 Task: Solve a system of partial differential equations with boundary conditions.
Action: Mouse moved to (123, 90)
Screenshot: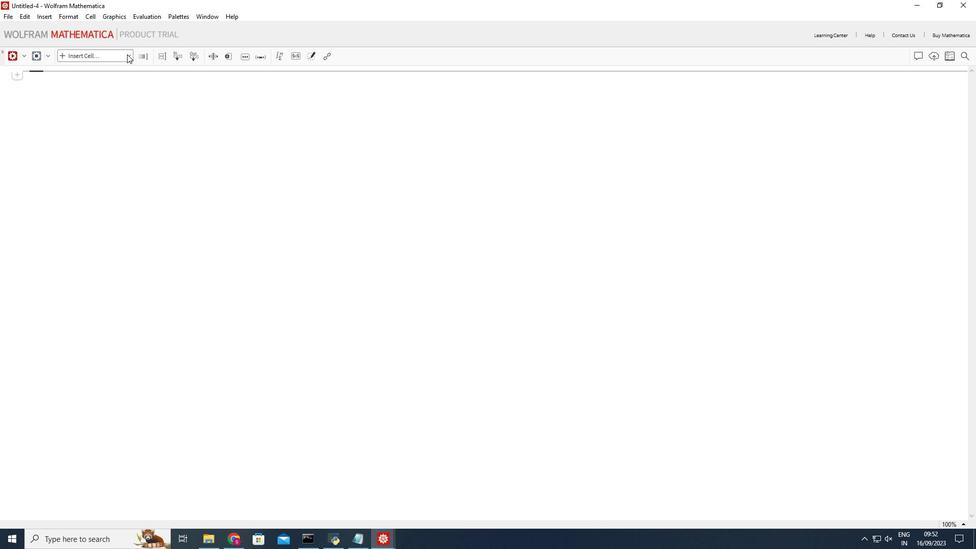 
Action: Mouse pressed left at (123, 90)
Screenshot: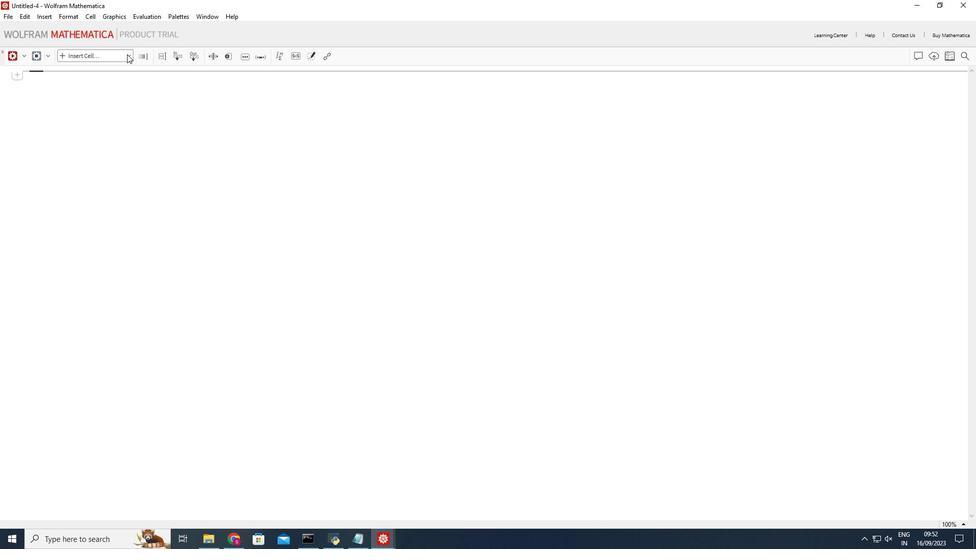 
Action: Mouse moved to (95, 107)
Screenshot: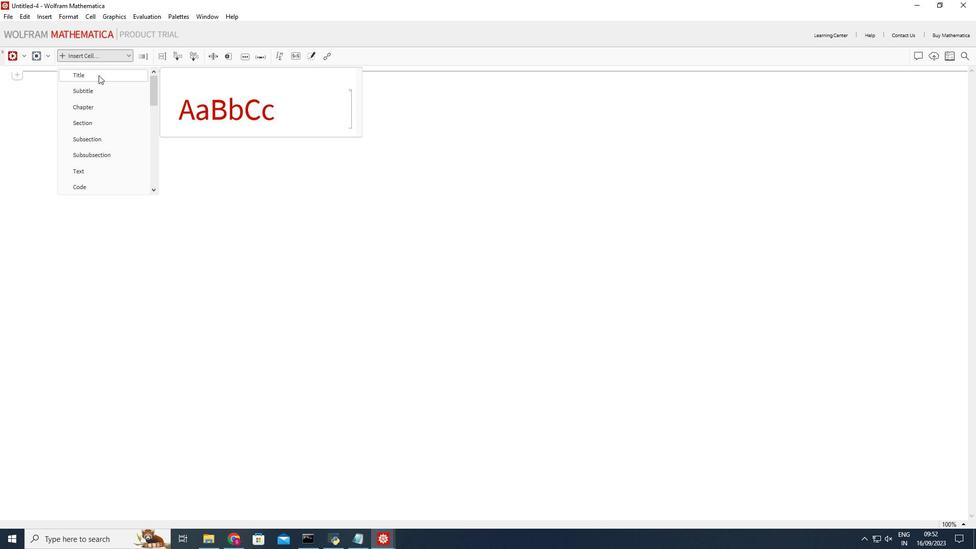 
Action: Mouse pressed left at (95, 107)
Screenshot: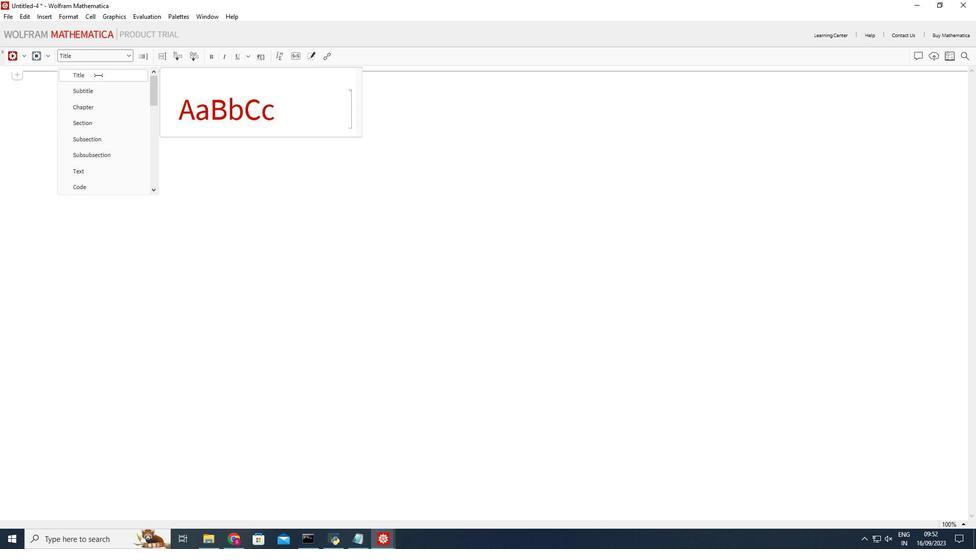 
Action: Mouse moved to (77, 127)
Screenshot: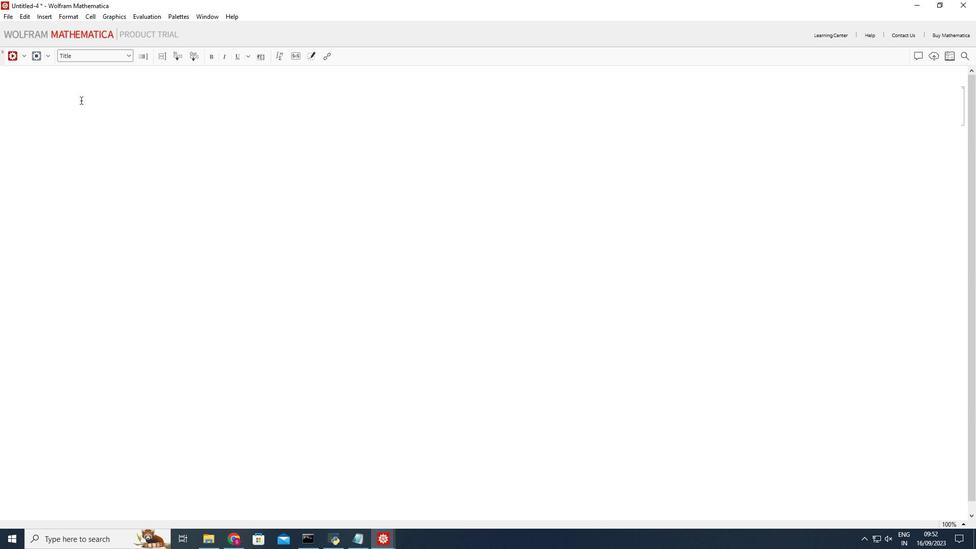 
Action: Mouse pressed left at (77, 127)
Screenshot: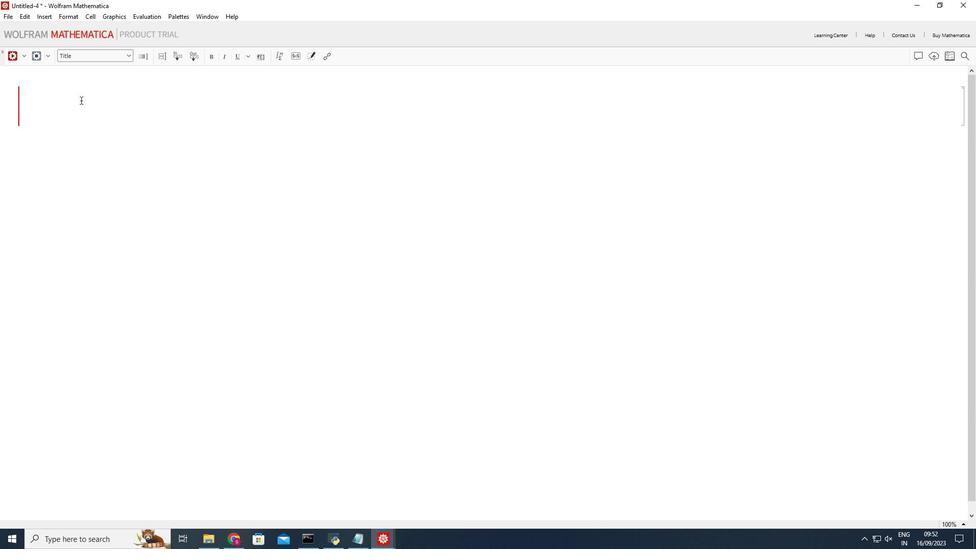 
Action: Mouse moved to (421, 321)
Screenshot: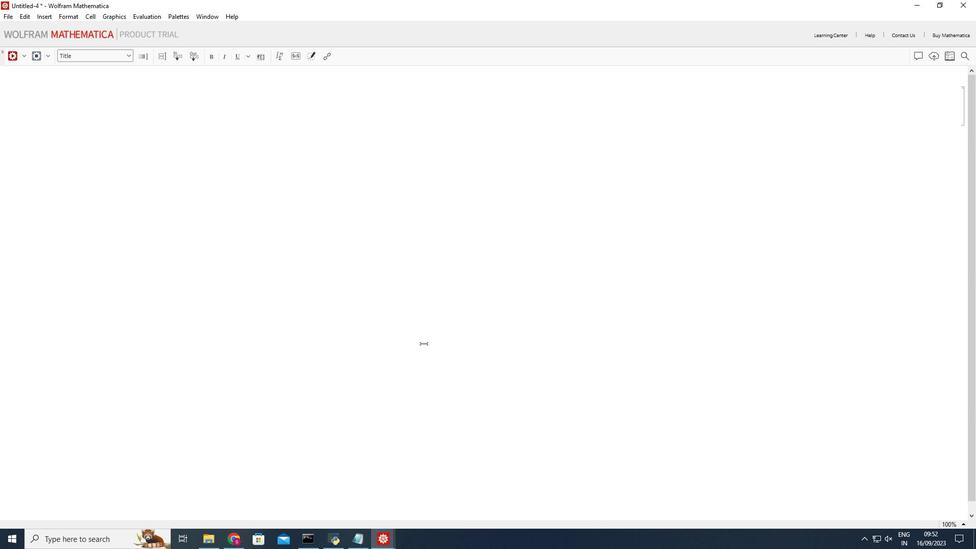 
Action: Key pressed <Key.shift_r>System<Key.space>of<Key.space>partial<Key.space>differential<Key.space>equations<Key.space>with<Key.space>boundary<Key.space>conditions
Screenshot: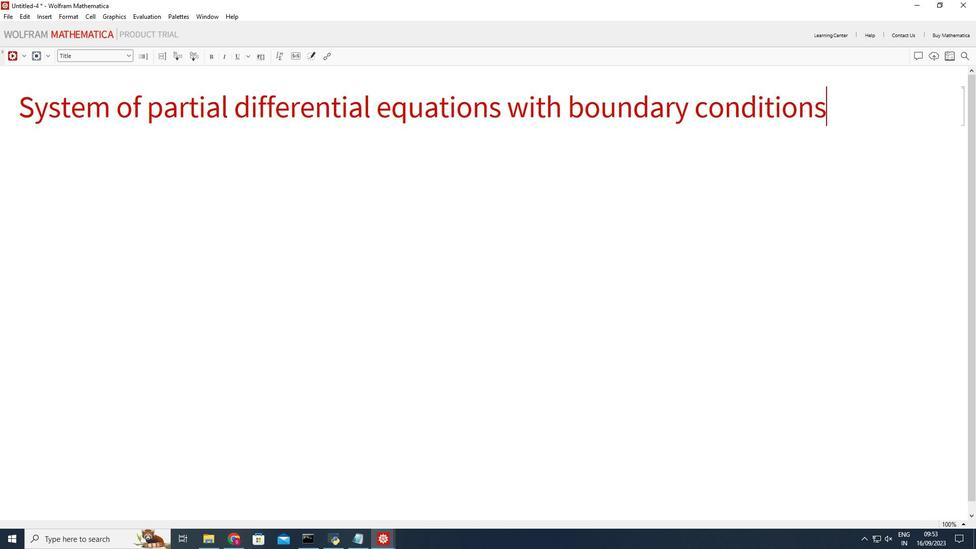 
Action: Mouse moved to (265, 300)
Screenshot: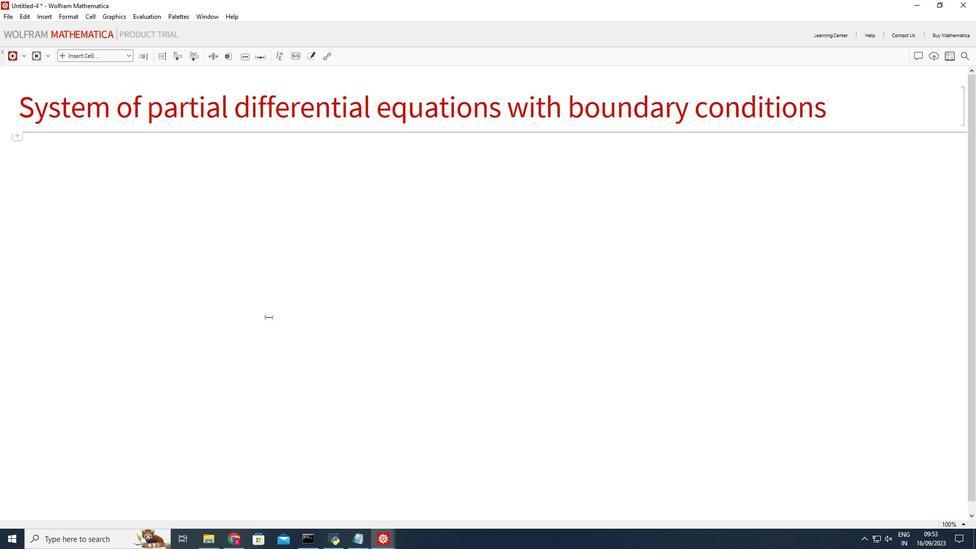 
Action: Mouse pressed left at (265, 300)
Screenshot: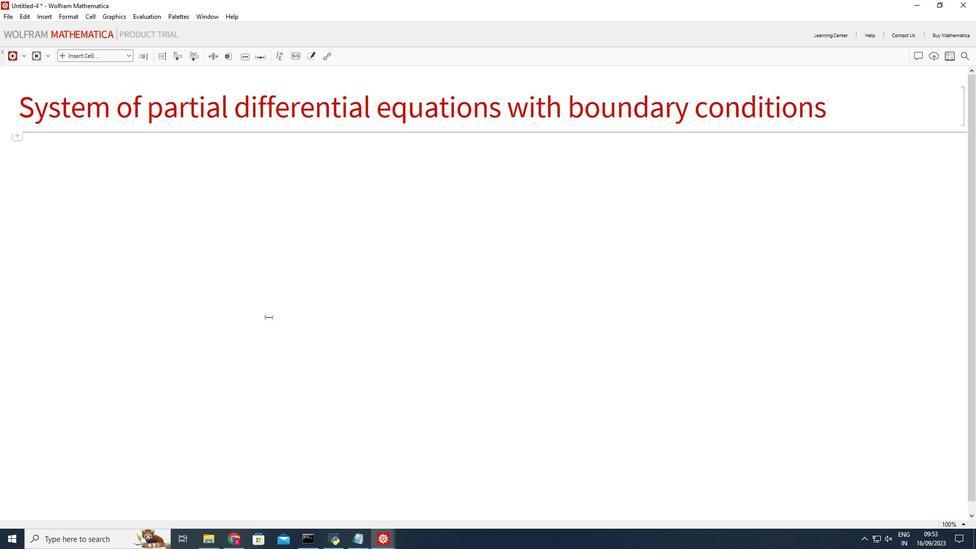 
Action: Mouse moved to (124, 88)
Screenshot: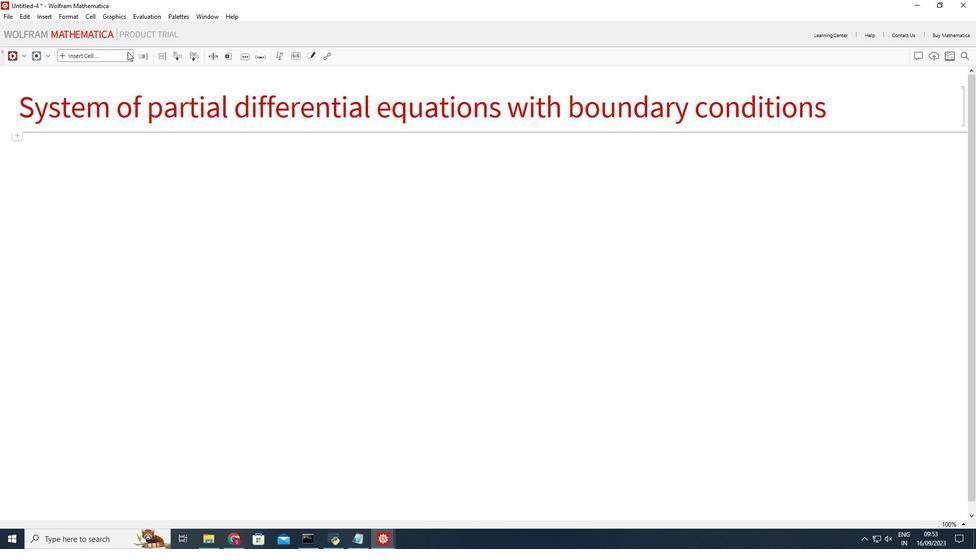
Action: Mouse pressed left at (124, 88)
Screenshot: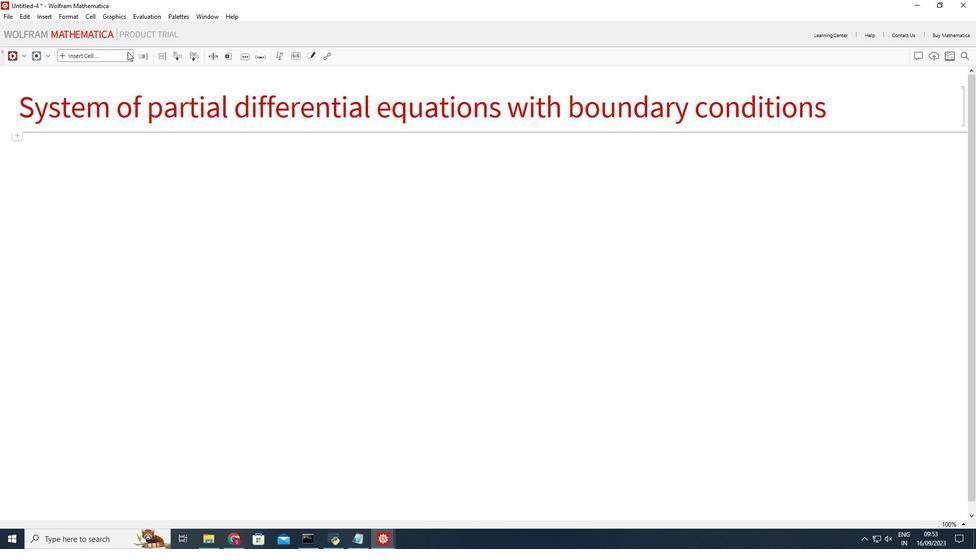 
Action: Mouse moved to (92, 196)
Screenshot: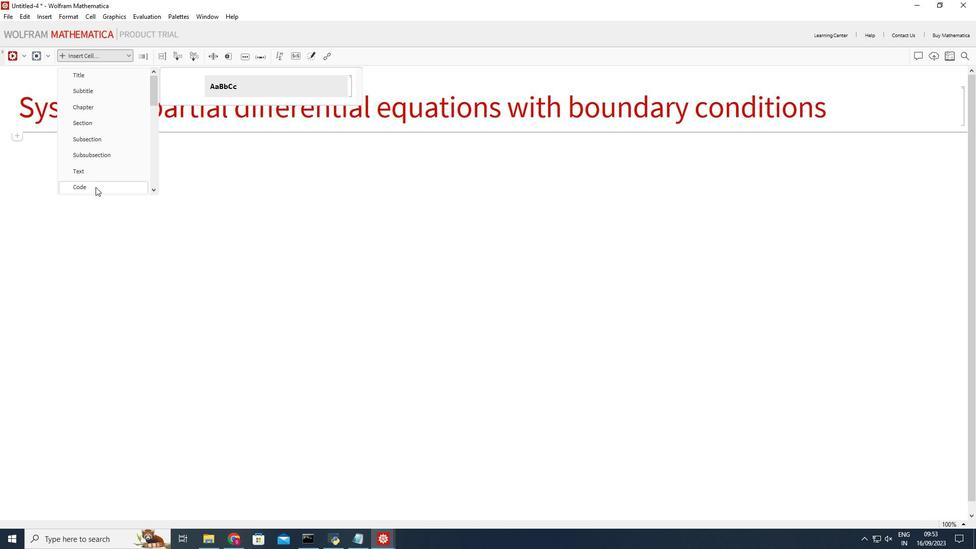 
Action: Mouse pressed left at (92, 196)
Screenshot: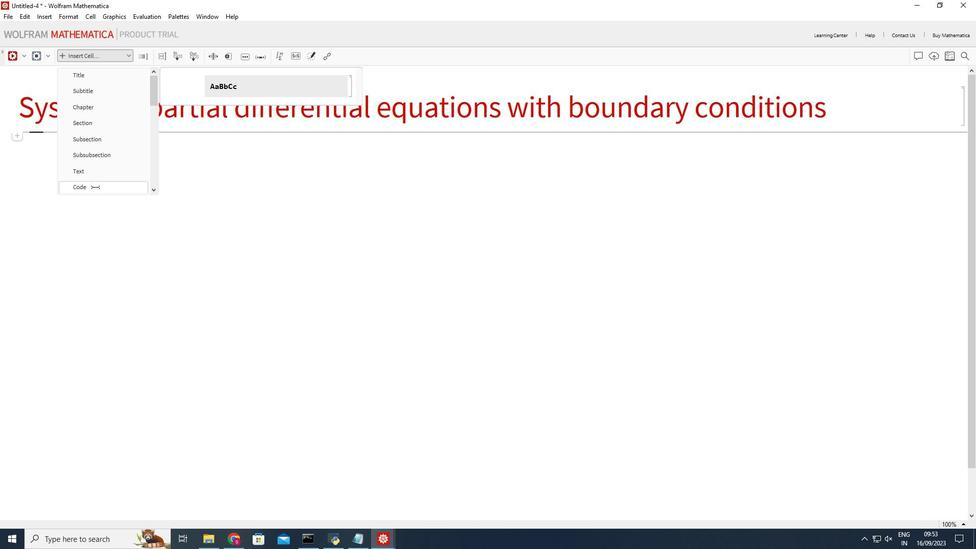 
Action: Mouse moved to (74, 164)
Screenshot: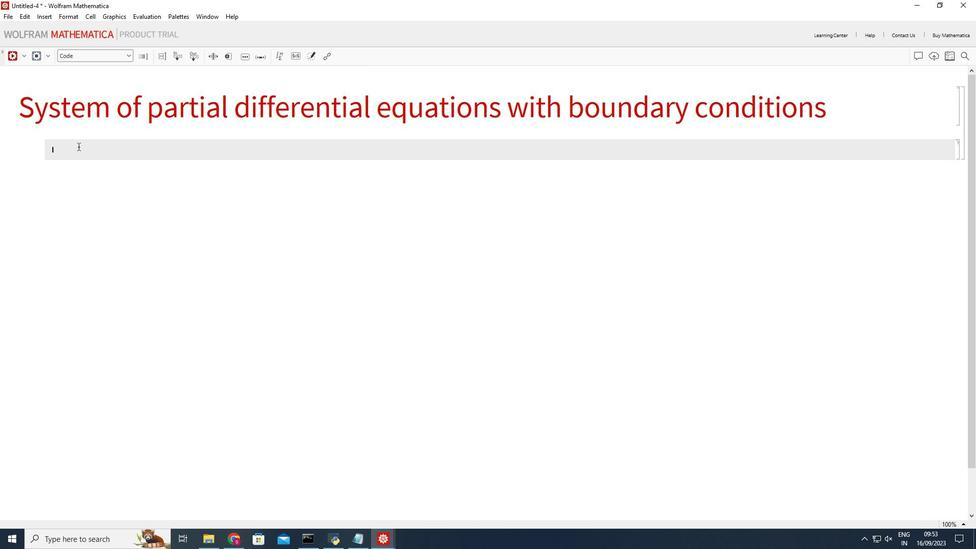 
Action: Mouse pressed left at (74, 164)
Screenshot: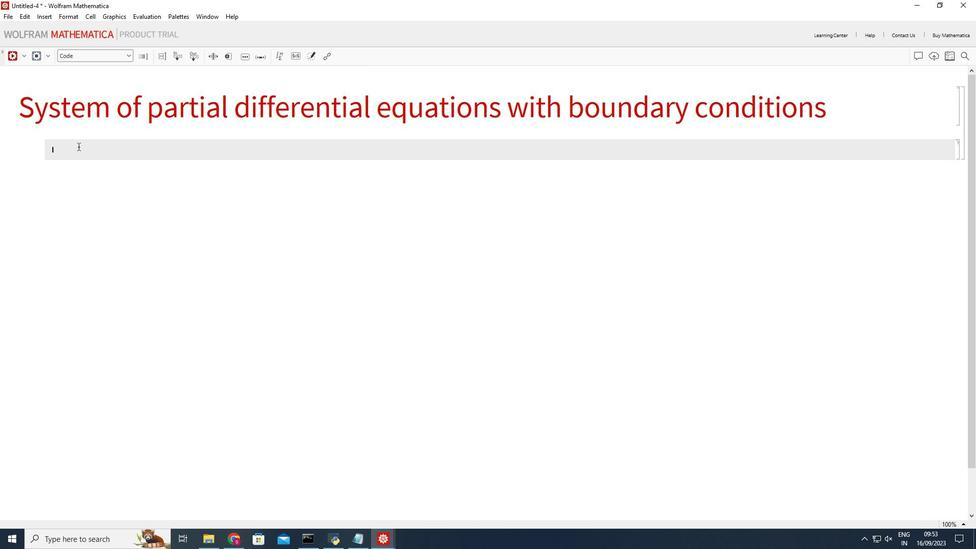 
Action: Mouse moved to (397, 243)
Screenshot: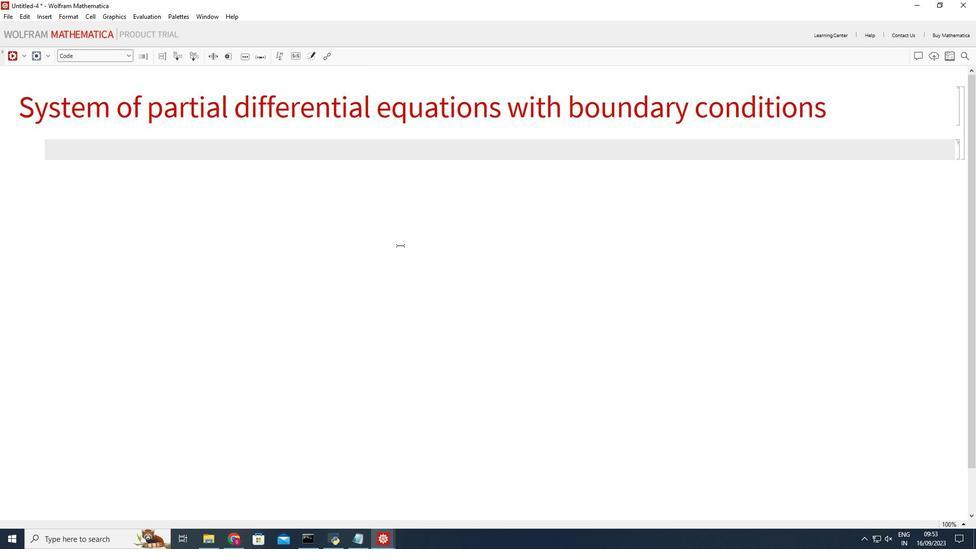 
Action: Key pressed <Key.shift_r>(*<Key.space><Key.shift_r>Define<Key.space>parameters<Key.space>and<Key.space>variables<Key.space><Key.right><Key.right><Key.enter>alpha<Key.space>-<Key.space><Key.backspace><Key.backspace>=<Key.space>1.0;<Key.enter><Key.shift_r>L<Key.space>=<Key.space>1.0;<Key.enter><Key.shift_r>H<Key.space>=<Key.space>1.0;<Key.enter><Key.enter><Key.shift_r>(*<Key.space><Key.shift_r>Define<Key.space>the<Key.space><Key.shift_r><Key.shift_r><Key.shift_r><Key.shift_r><Key.shift_r><Key.shift_r><Key.shift_r>PDE<Key.space>and<Key.space>boundary<Key.space>conditions<Key.space><Key.right><Key.right><Key.enter>pde<Key.space>=<Key.space><Key.shift_r>D[u[x,y,t<Key.right>,<Key.space>t<Key.right>==<Key.space>alpha<Key.space><Key.backspace><Key.shift_r>(<Key.shift_r>D[u[x,y,t<Key.left><Key.right><Key.right>,<Key.space>x,x<Key.right><Key.space>+<Key.space><Key.shift_r>D[u[x,y,t<Key.right>,y,y<Key.right><Key.right>;<Key.enter>ic<Key.space>=<Key.space>u[x,y,0<Key.right><Key.space>==<Key.space>u0[x,y];<Key.enter>bc=<Key.shift_r>{u[0,y,0<Key.left><Key.left><Key.right><Key.right><Key.backspace>t<Key.right>==<Key.space>0,<Key.space>u[<Key.shift_r>L,y,t<Key.right>==0,<Key.space>u[x,0,t<Key.right>==0,<Key.space>u[x,<Key.shift_r>H,t<Key.right>==0<Key.right>;<Key.enter><Key.enter><Key.shift_r><Key.shift_r><Key.shift_r><Key.shift_r>(*<Key.space><Key.shift_r>Define<Key.space>the<Key.space>initial<Key.space>condition<Key.right><Key.right><Key.enter>u0[x<Key.shift_r><Key.shift_r>_,y<Key.shift_r>_<Key.right><Key.space><Key.shift_r>:=<Key.space><Key.shift_r>Exp[-<Key.shift_r>(x<Key.shift_r>^2+y<Key.shift_r>^2<Key.right><Key.right>;<Key.enter><Key.enter><Key.shift_r>(*<Key.shift_r>Print<Key.space>the<Key.space>result<Key.space>at<Key.space>a<Key.space>specific<Key.space>tim,e<Key.backspace><Key.backspace>e,<Key.space>example<Key.space>-<Key.space>t=0.5<Key.space><Key.right><Key.right><Key.enter>t<Key.shift_r>Value<Key.space>=0.5;<Key.enter>result<Key.space>=<Key.space>u[x,y,t<Key.shift_r>Value<Key.right><Key.space>/.<Key.space>solution;<Key.enter><Key.shift_r>Print[<Key.shift_r>"<Key.shift_r>Result<Key.space>at<Key.space>t=<Key.space><Key.right>,<Key.space>t<Key.shift_r>Value<Key.right>;<Key.enter><Key.shift_r>Print[result<Key.right><Key.shift_r><Key.enter>
Screenshot: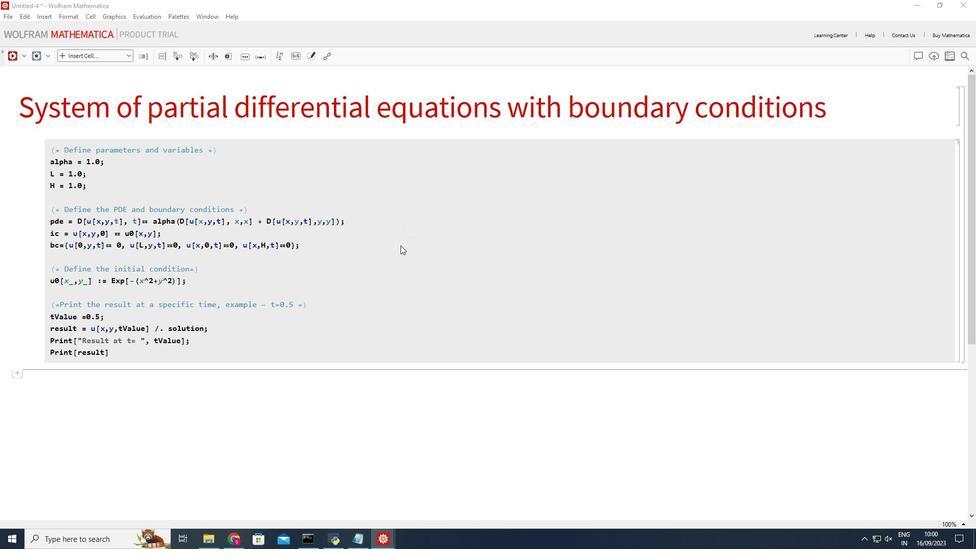 
Action: Mouse moved to (464, 268)
Screenshot: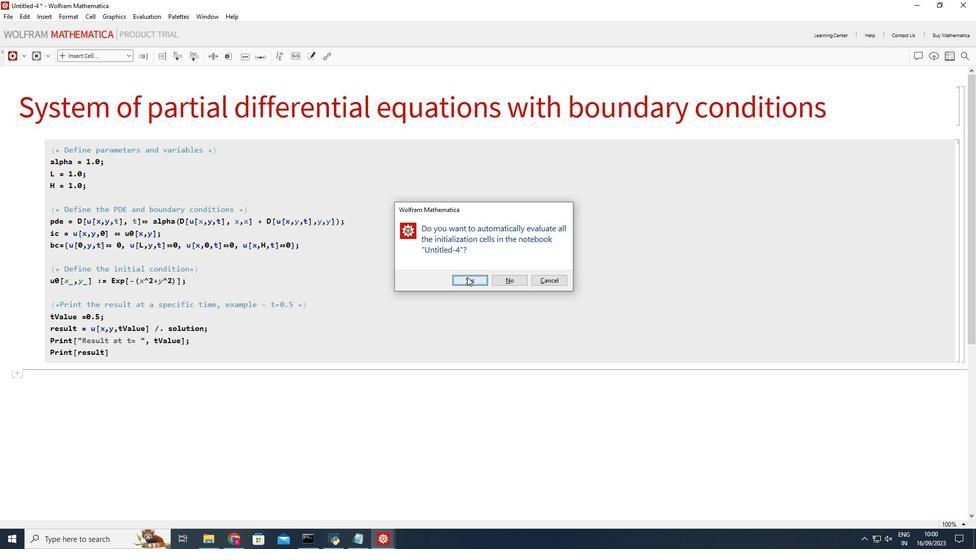 
Action: Mouse pressed left at (464, 268)
Screenshot: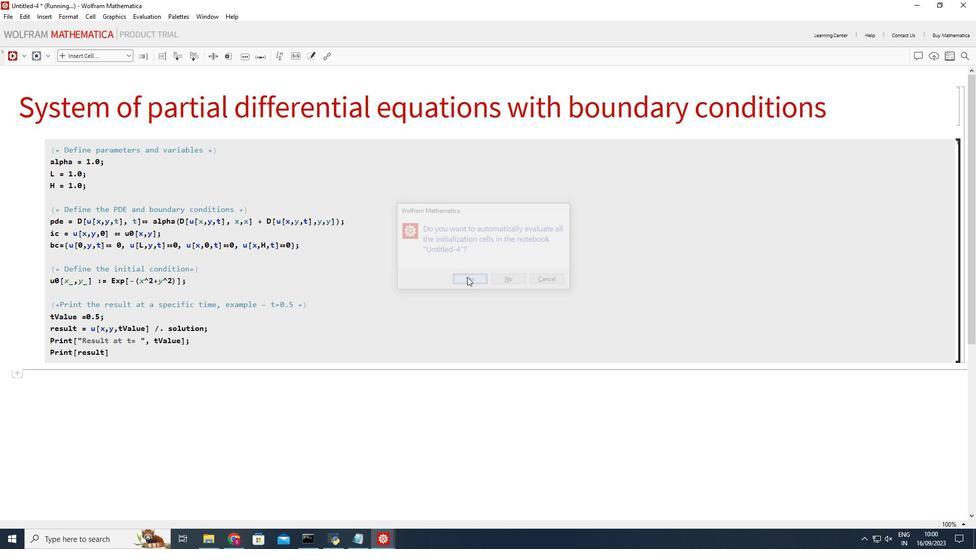 
Action: Mouse moved to (148, 328)
Screenshot: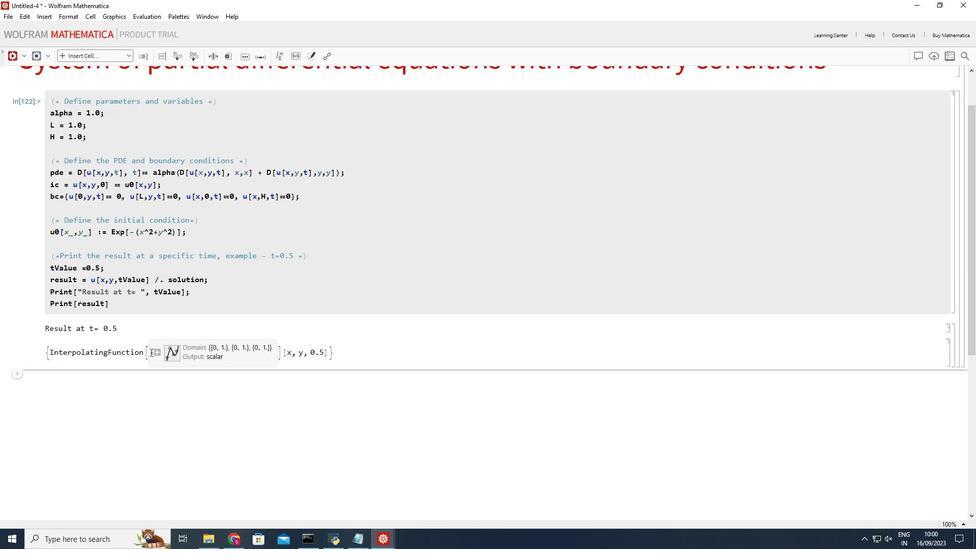 
Action: Mouse scrolled (148, 328) with delta (0, 0)
Screenshot: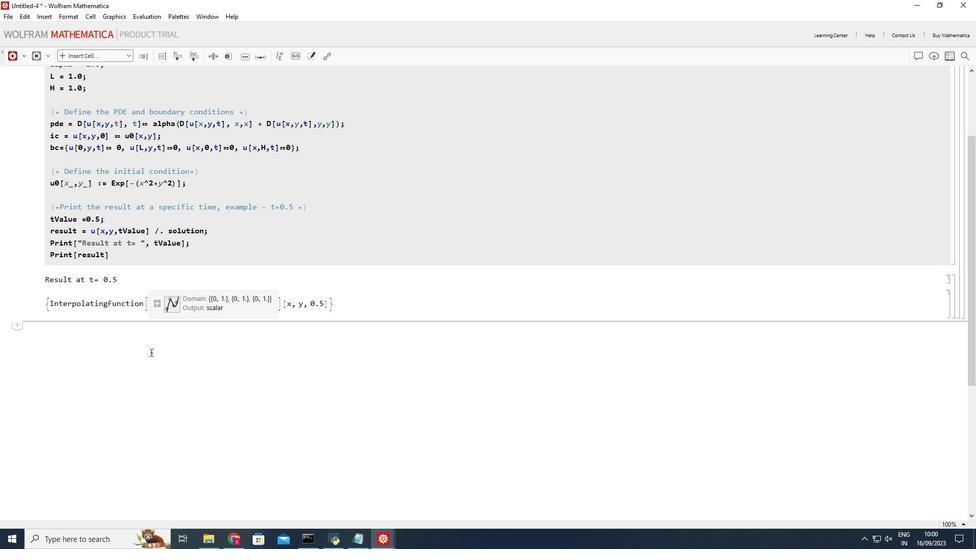 
Action: Mouse scrolled (148, 328) with delta (0, 0)
Screenshot: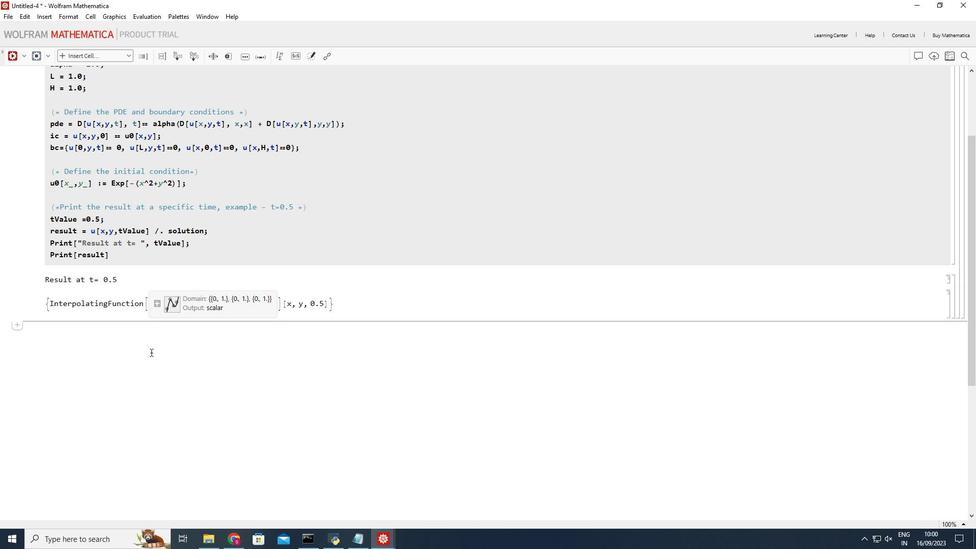 
Action: Mouse pressed left at (148, 328)
Screenshot: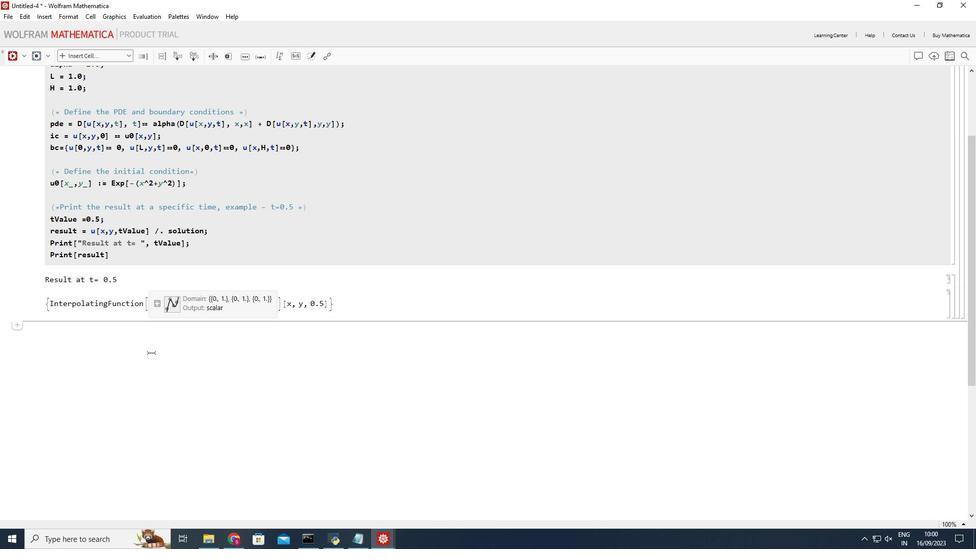 
Action: Mouse moved to (125, 95)
Screenshot: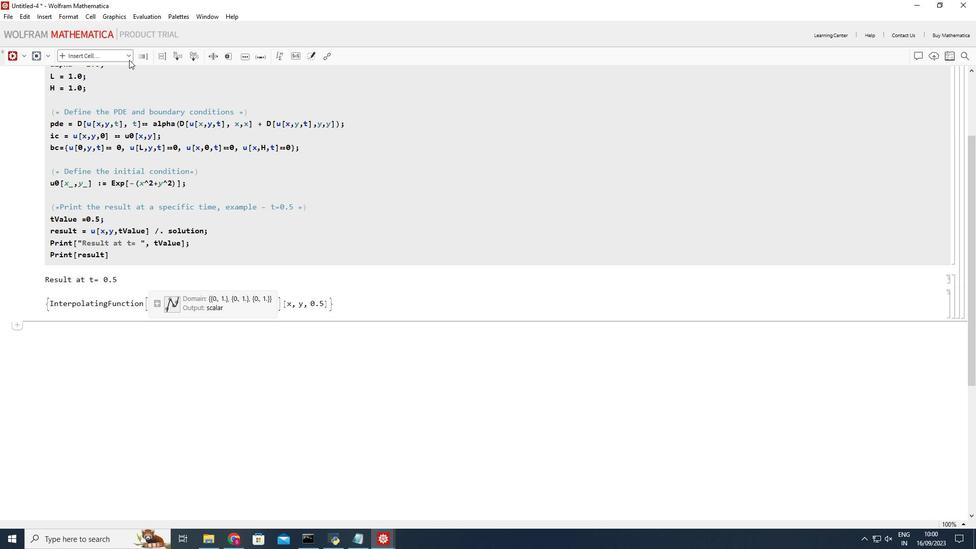 
Action: Mouse pressed left at (125, 95)
Screenshot: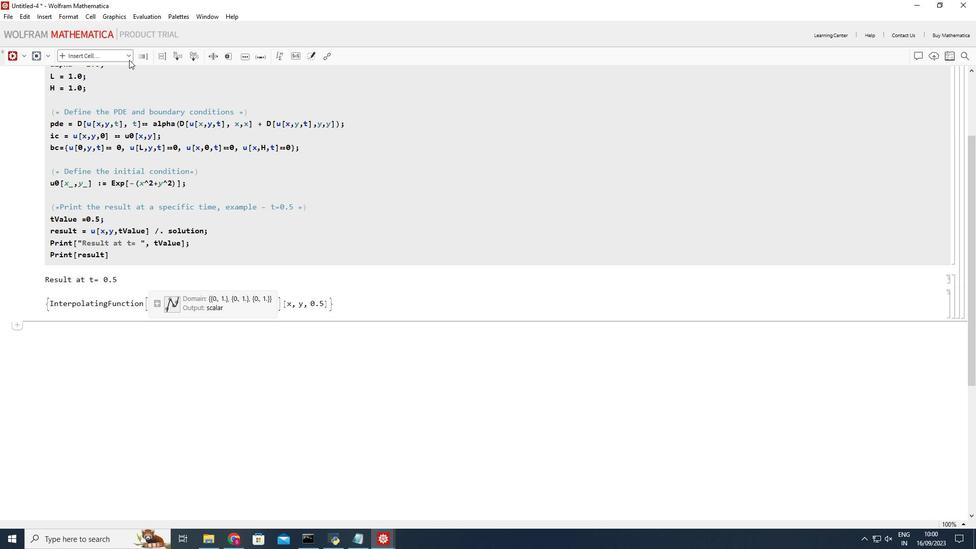 
Action: Mouse moved to (77, 198)
Screenshot: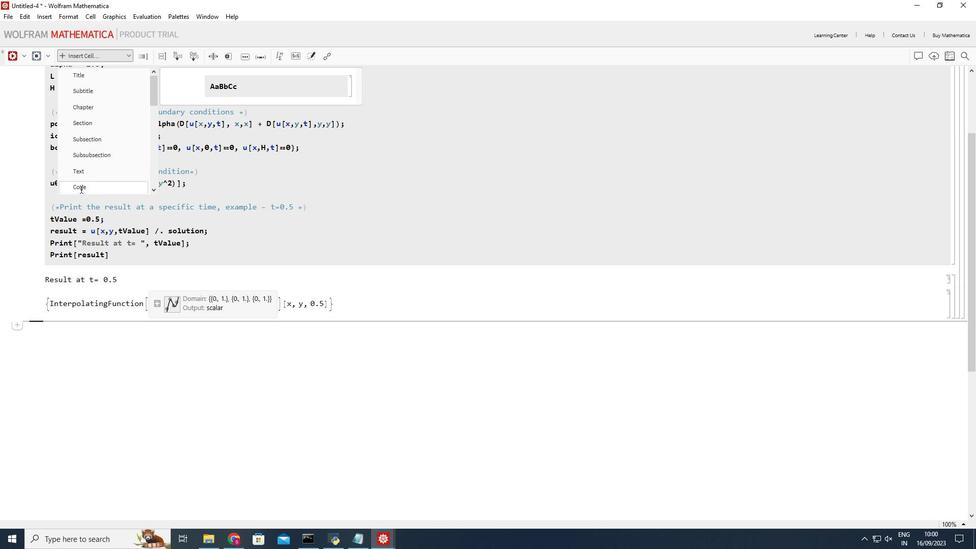 
Action: Mouse pressed left at (77, 198)
Screenshot: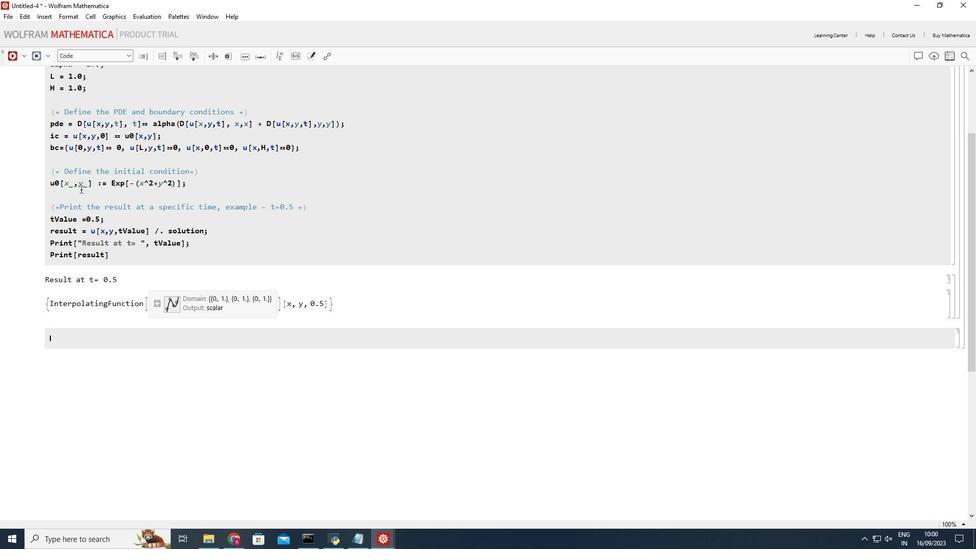 
Action: Mouse moved to (76, 317)
Screenshot: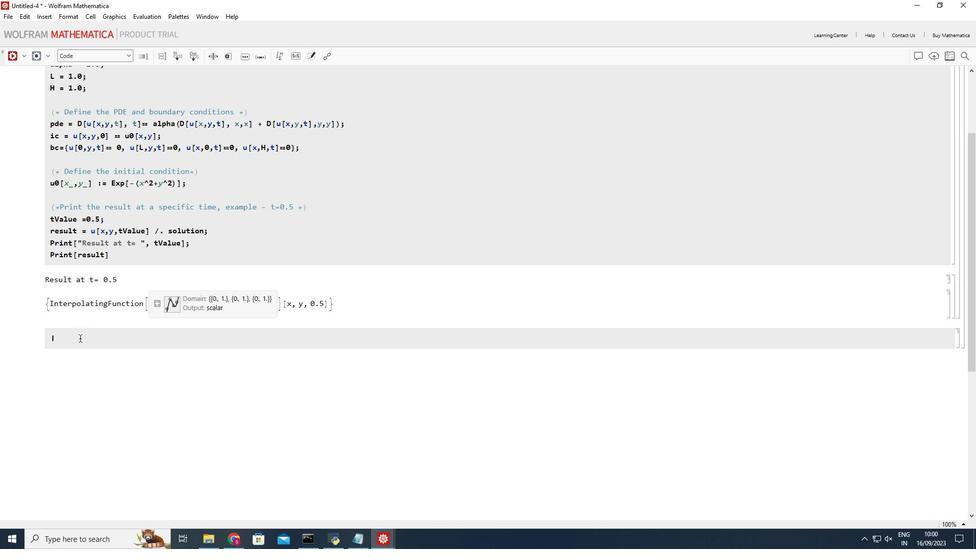 
Action: Mouse pressed left at (76, 317)
Screenshot: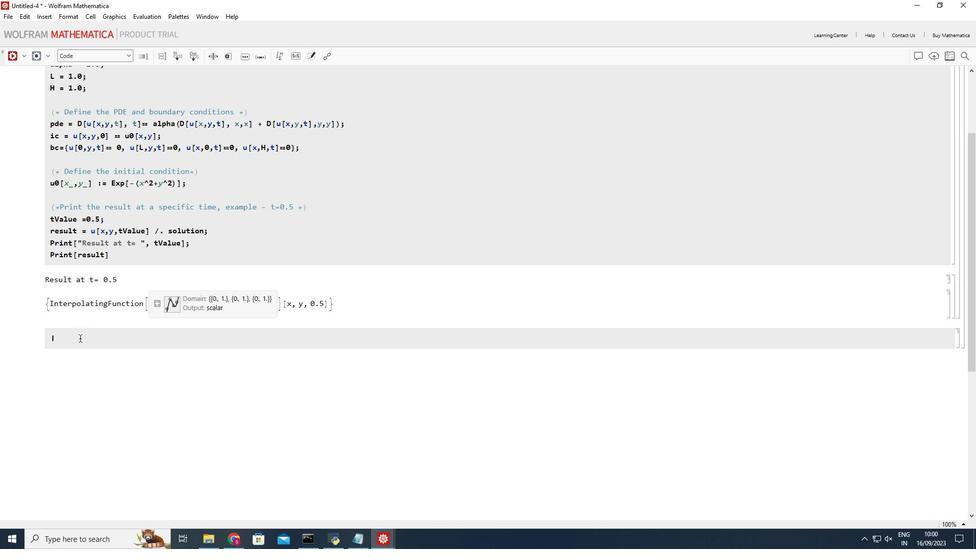 
Action: Mouse moved to (236, 364)
Screenshot: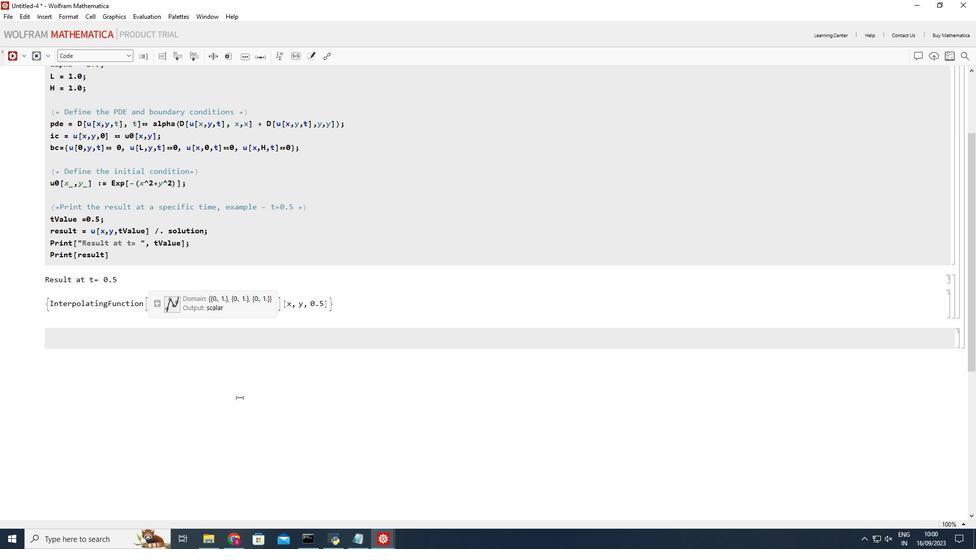
Action: Key pressed <Key.shift_r>(*<Key.space>use<Key.space><Key.shift_r>ND<Key.shift_r><Key.shift_r><Key.shift_r><Key.shift_r><Key.shift_r>Solve<Key.space>to<Key.space>solve<Key.space>the<Key.space><Key.shift_r>PDE<Key.space>with<Key.space>boundary<Key.space>conditions<Key.space><Key.right><Key.right><Key.enter>solution<Key.space>=<Key.space><Key.shift_r>ND<Key.shift_r>Solve[<Key.shift_r>{pde,ic,bc<Key.right>,u,<Key.shift_r>{x,0,<Key.shift_r><Key.shift_r><Key.shift_r><Key.shift_r><Key.shift_r><Key.shift_r><Key.shift_r><Key.shift_r><Key.shift_r><Key.shift_r><Key.shift_r><Key.shift_r>L<Key.right>,<Key.shift_r>{y,0,<Key.shift_r>H<Key.right>,<Key.space><Key.backspace><Key.shift_r>{t,0,1<Key.right><Key.right>;<Key.enter><Key.enter><Key.shift_r>(*<Key.space>visualize<Key.space>the<Key.space>solution<Key.space>at<Key.space>a<Key.space>specific<Key.space>time<Key.space><Key.right><Key.right><Key.enter><Key.shift_r>Plot3<Key.shift_r>D[<Key.shift_r><Key.shift_r><Key.shift_r>Evaluate[u[x,y,0.5<Key.right><Key.space>/.<Key.space>solution<Key.right>,<Key.space><Key.shift_r>{x,0,<Key.shift_r>L<Key.right>,<Key.space><Key.shift_r>{y,0,<Key.shift_r>H<Key.right>,<Key.space><Key.shift_r>Plot<Key.shift_r>Range<Key.enter><Key.shift_r>All<Key.enter><Key.right><Key.enter><Key.shift_r><Key.enter>
Screenshot: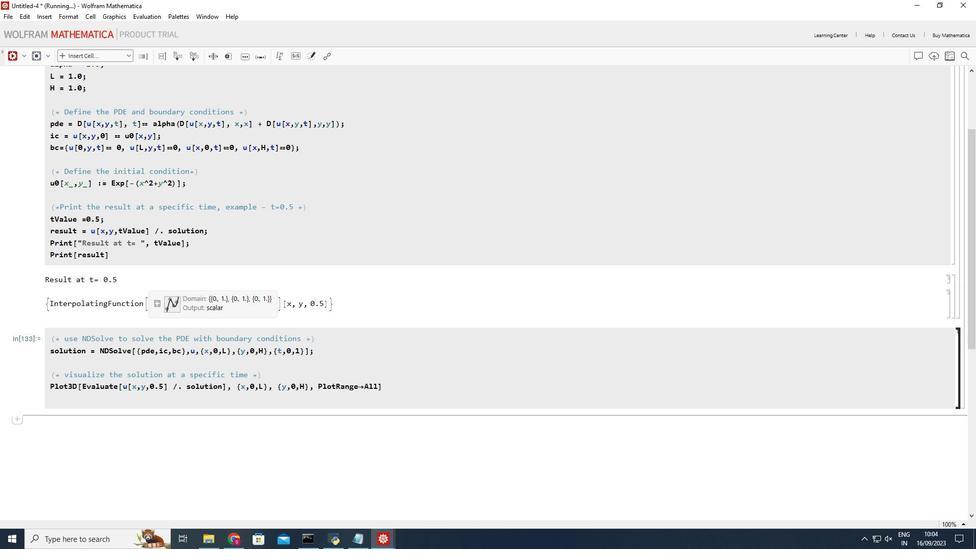 
Action: Mouse moved to (236, 335)
Screenshot: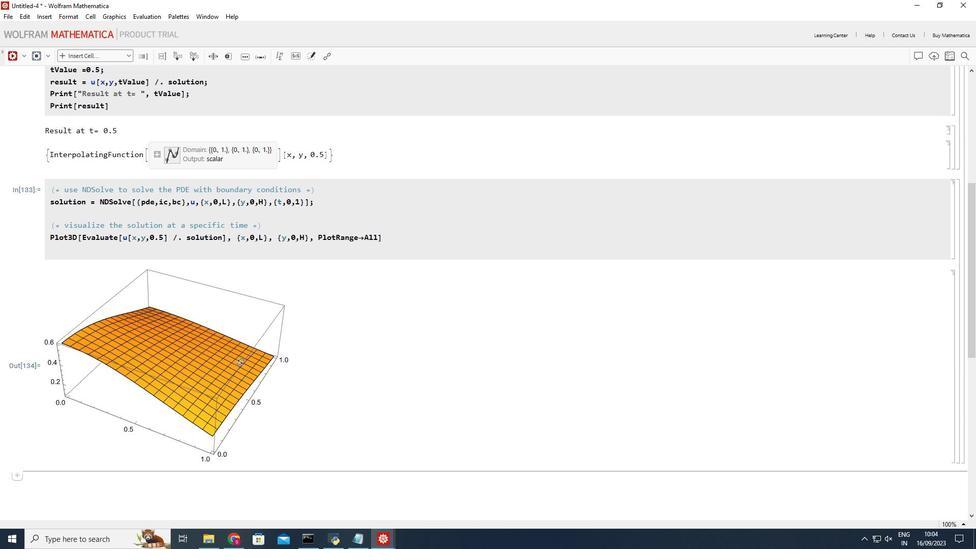
Action: Mouse scrolled (236, 335) with delta (0, 0)
Screenshot: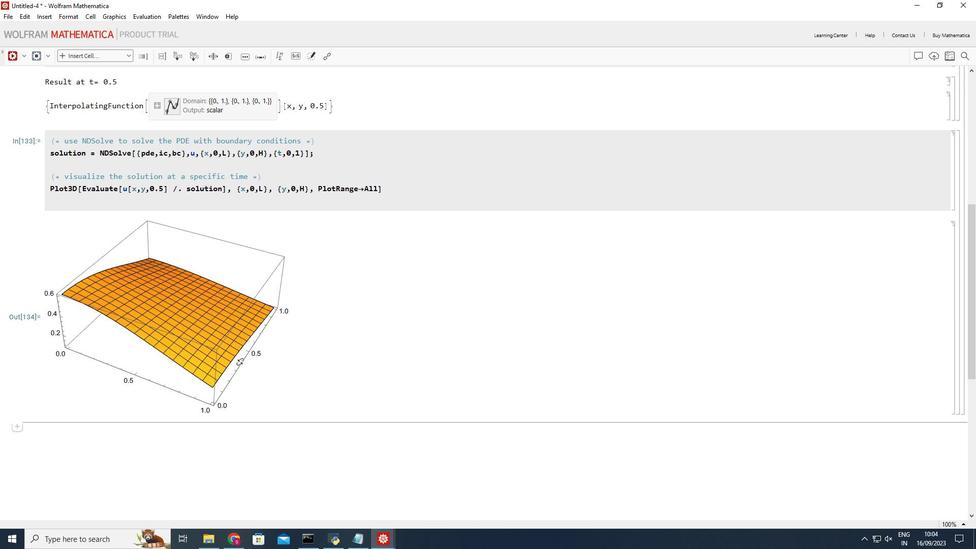
Action: Mouse scrolled (236, 335) with delta (0, 0)
Screenshot: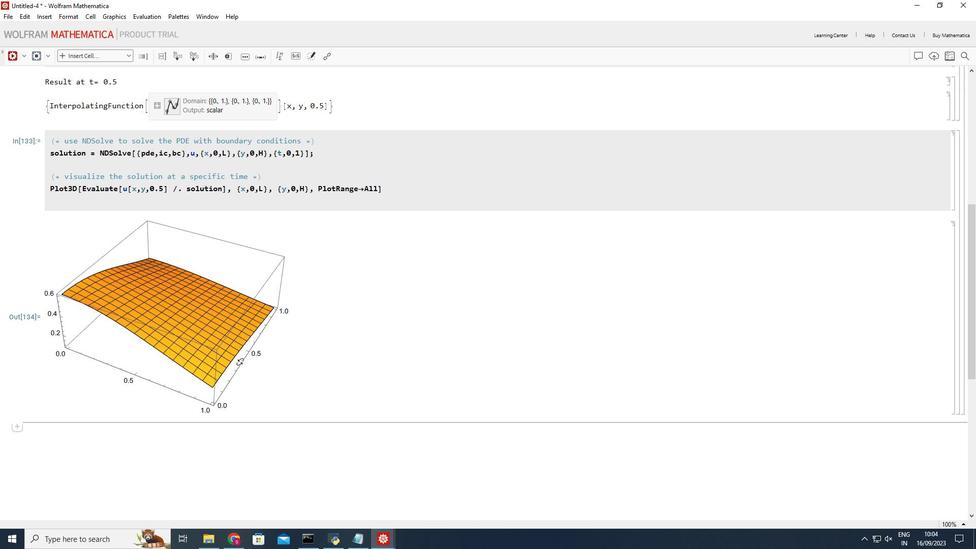 
Action: Mouse moved to (173, 342)
Screenshot: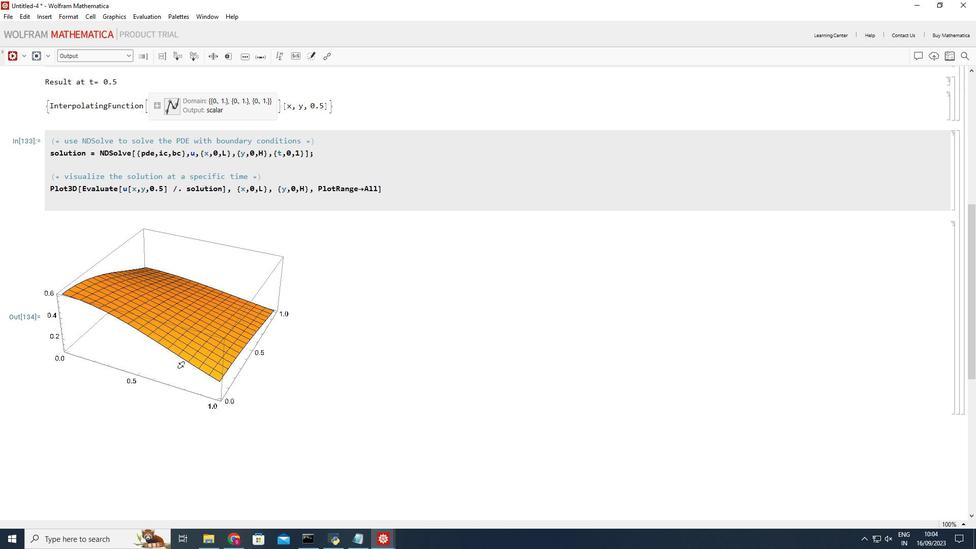 
Action: Mouse pressed left at (173, 342)
Screenshot: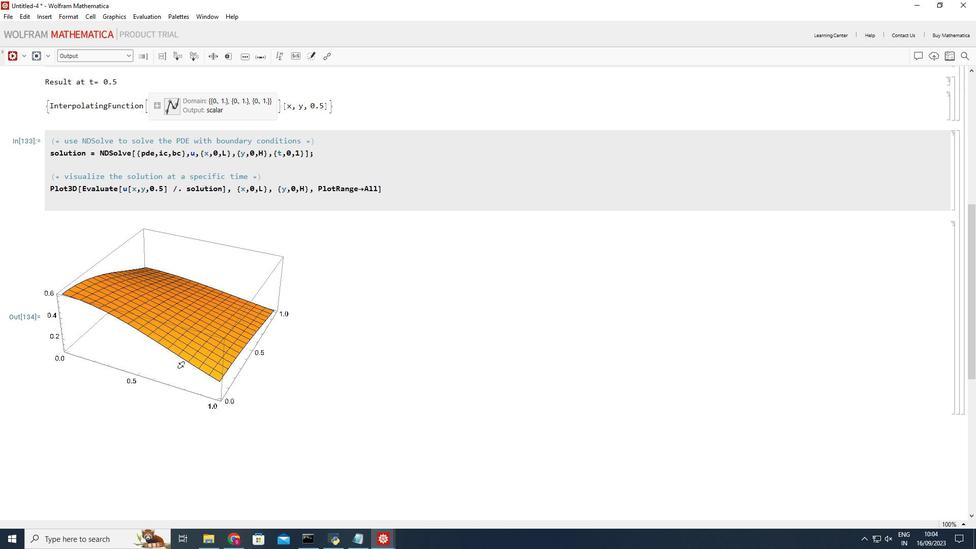 
Action: Mouse moved to (181, 310)
Screenshot: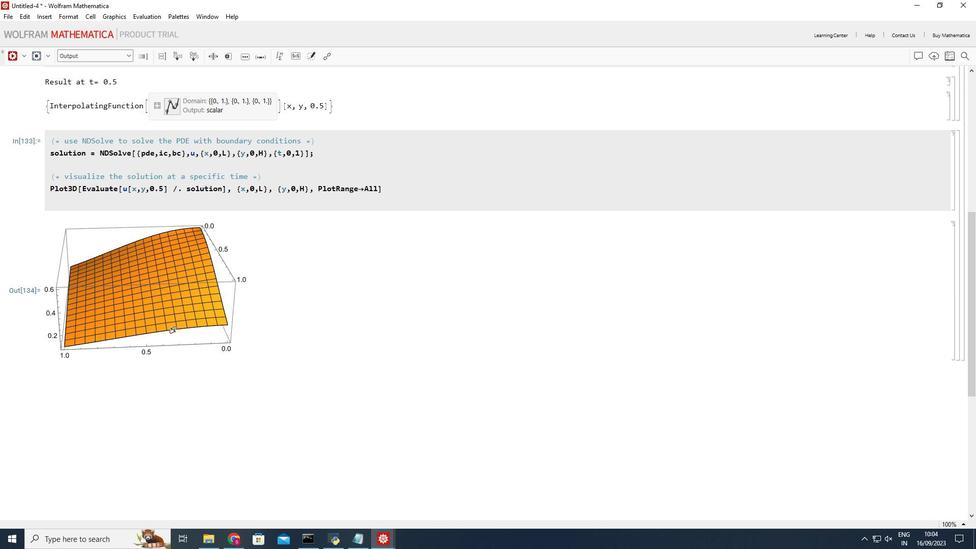 
Action: Mouse pressed left at (181, 310)
Screenshot: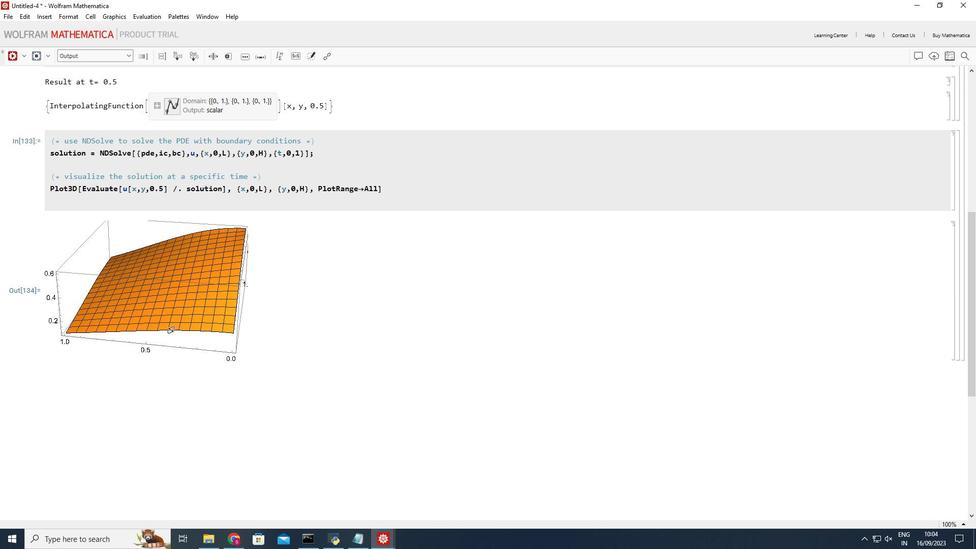
Action: Mouse moved to (362, 350)
Screenshot: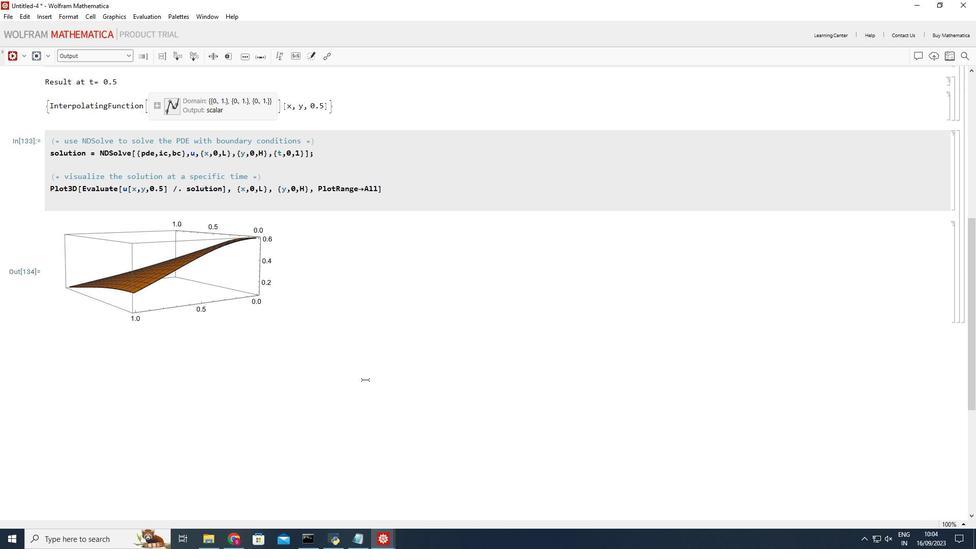 
